 Task: Find the distance between San Diego and USS Midway Museum.
Action: Mouse moved to (314, 81)
Screenshot: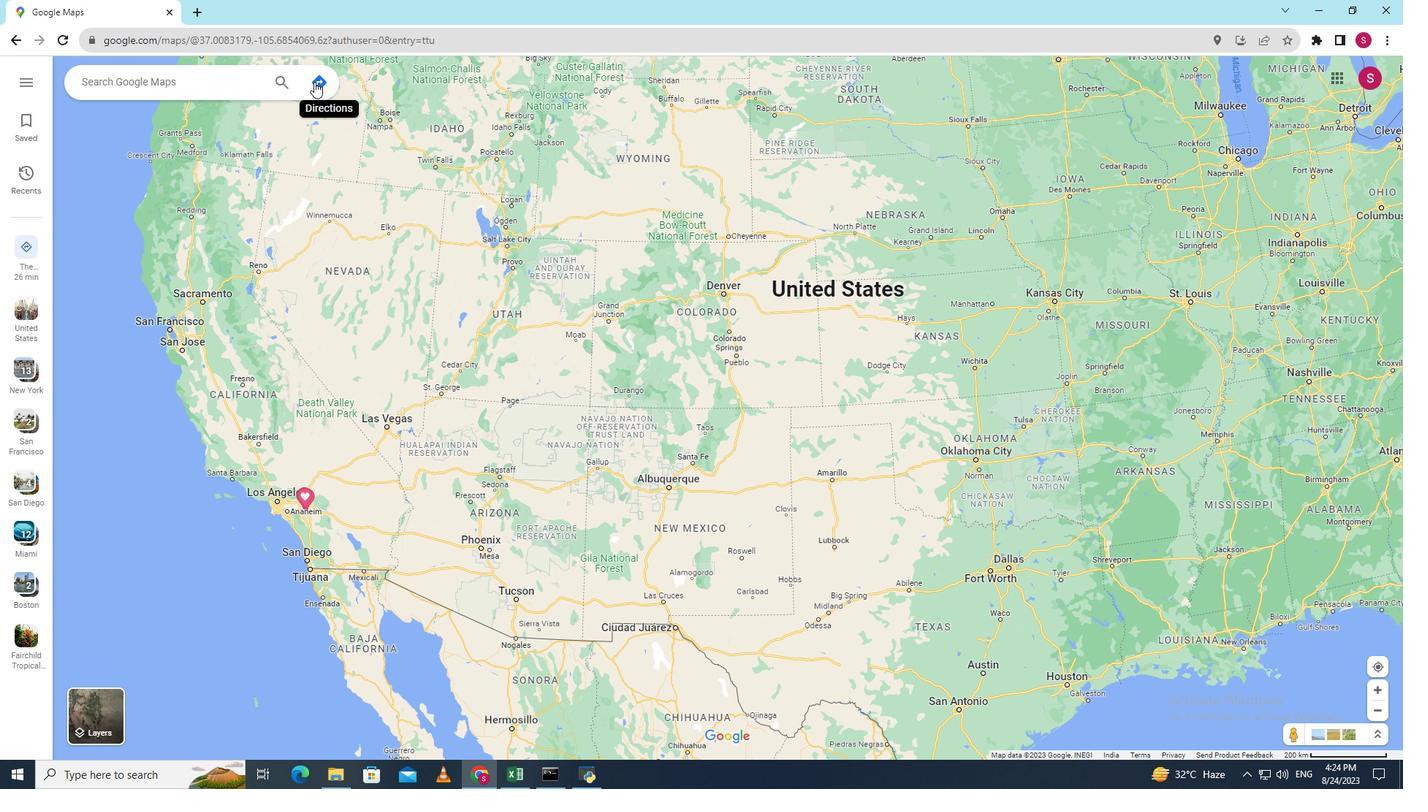 
Action: Mouse pressed left at (314, 81)
Screenshot: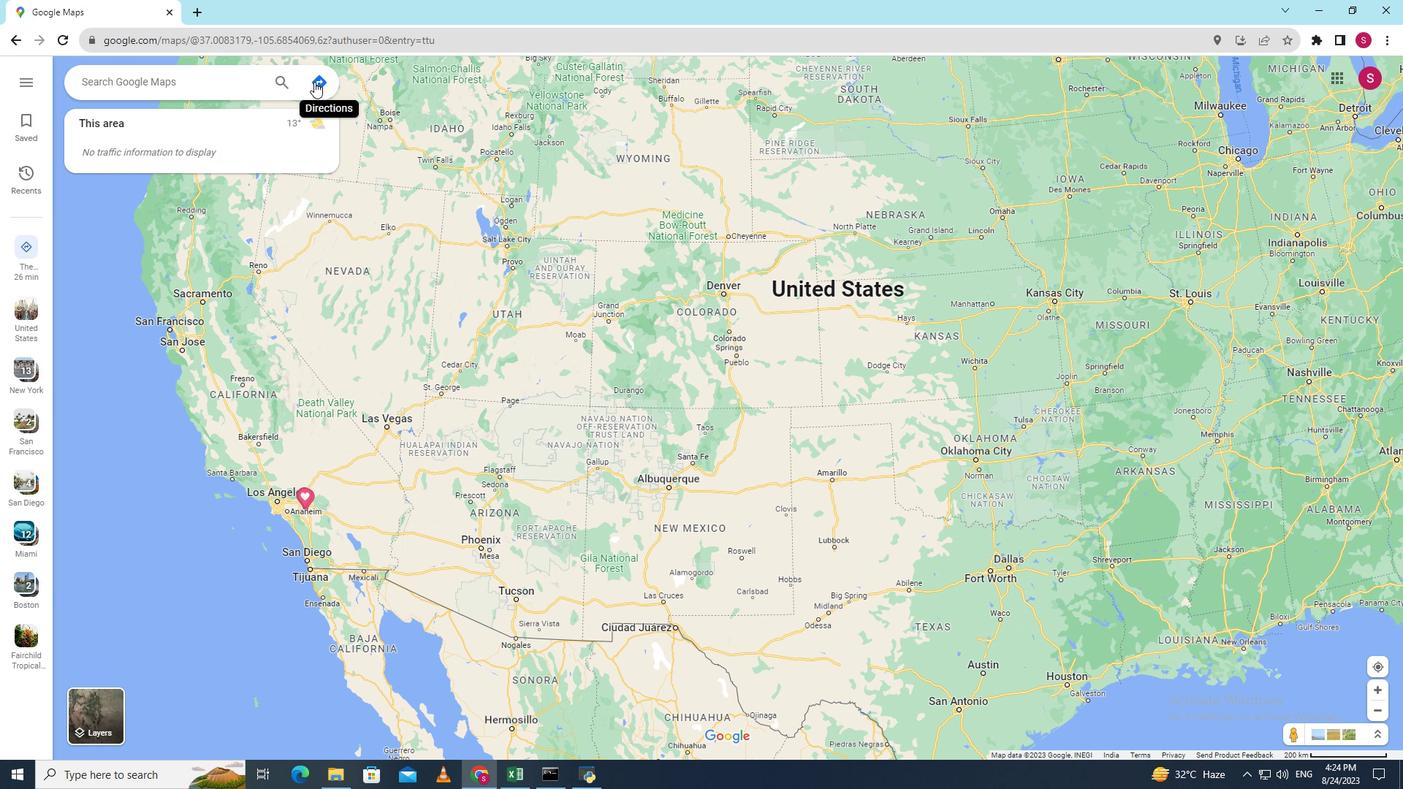 
Action: Key pressed <Key.shift>San<Key.space><Key.shift><Key.shift><Key.shift><Key.shift><Key.shift><Key.shift><Key.shift><Key.shift><Key.shift><Key.shift><Key.shift><Key.shift><Key.shift><Key.shift><Key.shift><Key.shift><Key.shift><Key.shift><Key.shift><Key.shift><Key.shift>Diego
Screenshot: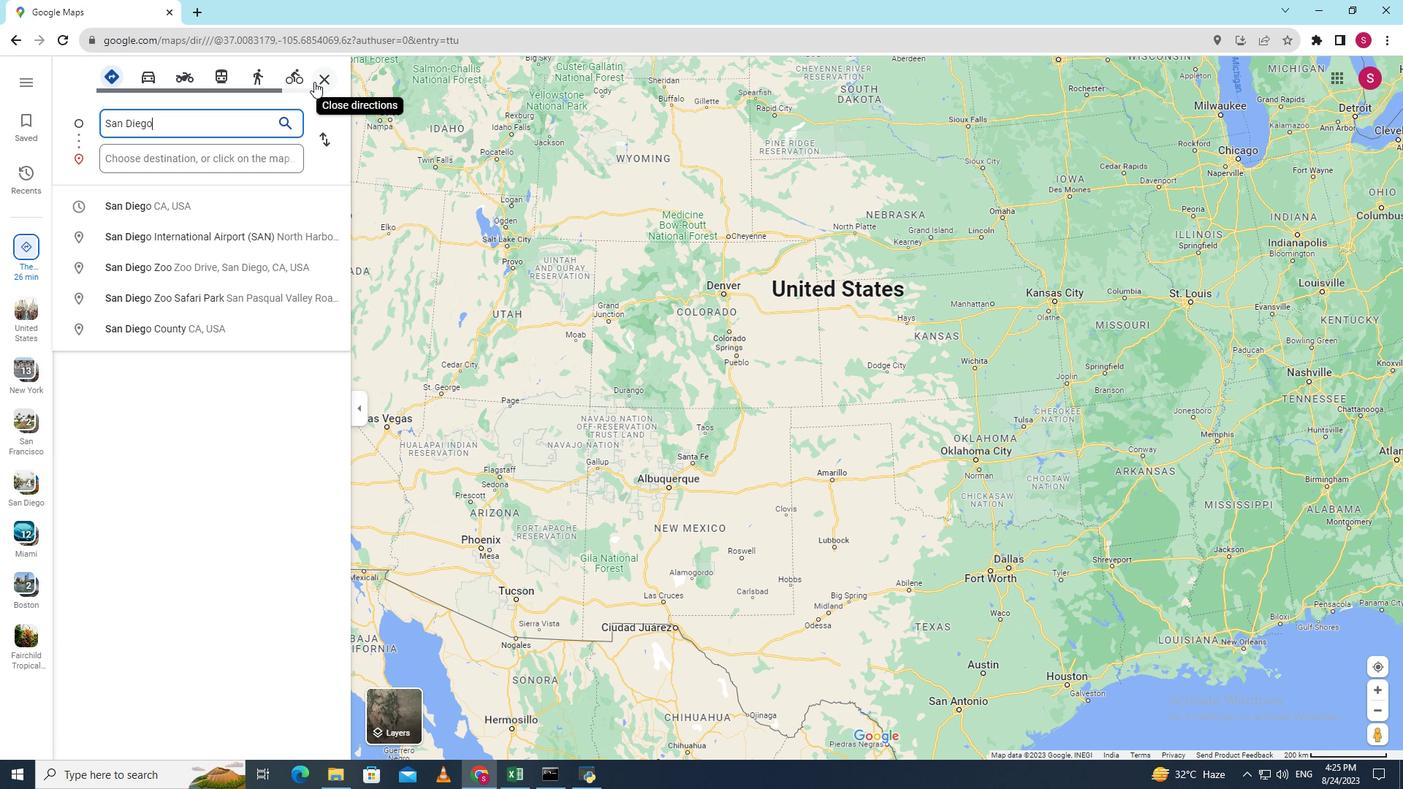 
Action: Mouse moved to (261, 162)
Screenshot: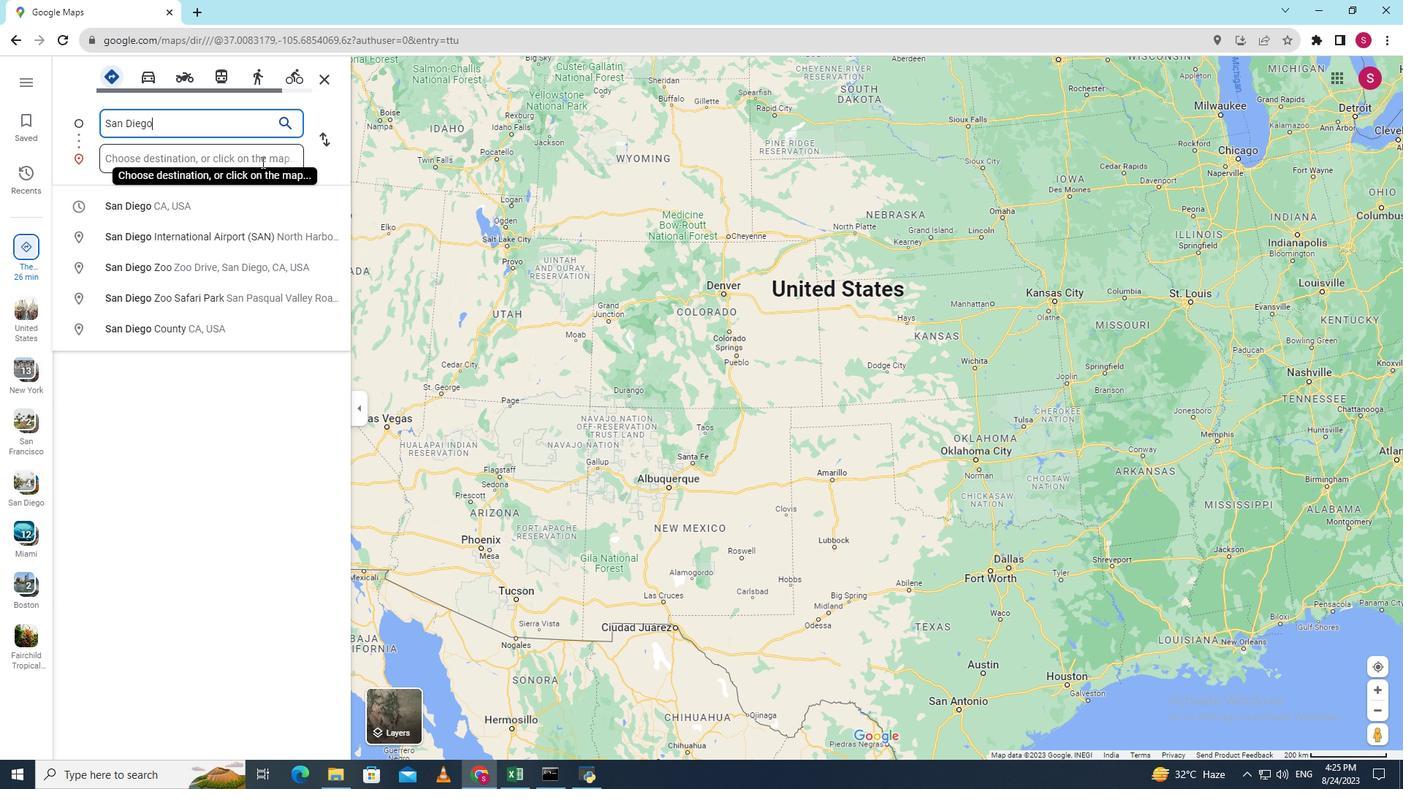 
Action: Mouse pressed left at (261, 162)
Screenshot: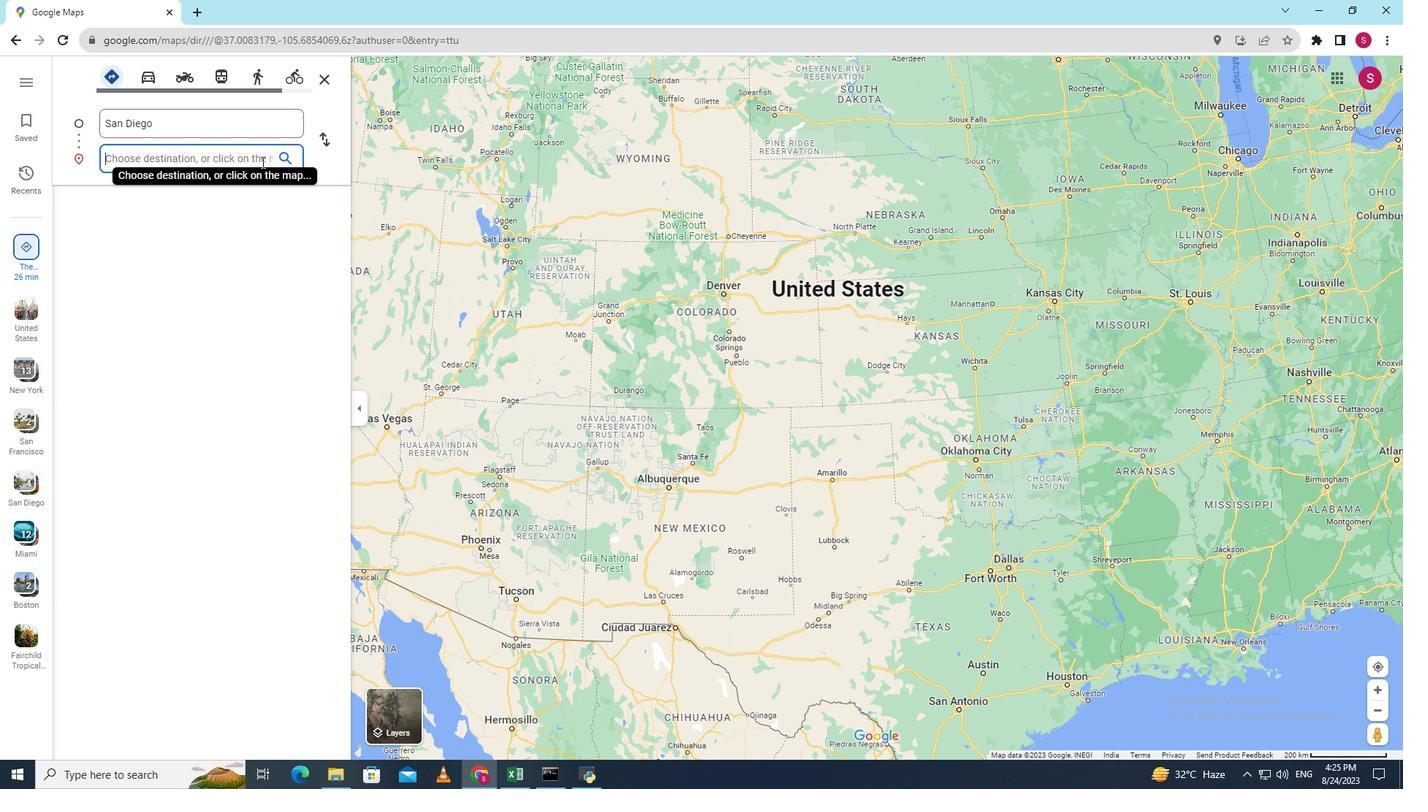
Action: Key pressed <Key.shift><Key.shift><Key.shift><Key.shift><Key.shift><Key.shift><Key.shift><Key.shift><Key.shift><Key.shift><Key.shift><Key.shift>Uss<Key.insert><Key.insert><Key.backspace><Key.backspace><Key.shift>SS<Key.space><Key.shift><Key.shift><Key.shift><Key.shift><Key.shift>Midway<Key.space><Key.shift><Key.shift><Key.shift><Key.shift><Key.shift><Key.shift><Key.shift>Museum<Key.enter>
Screenshot: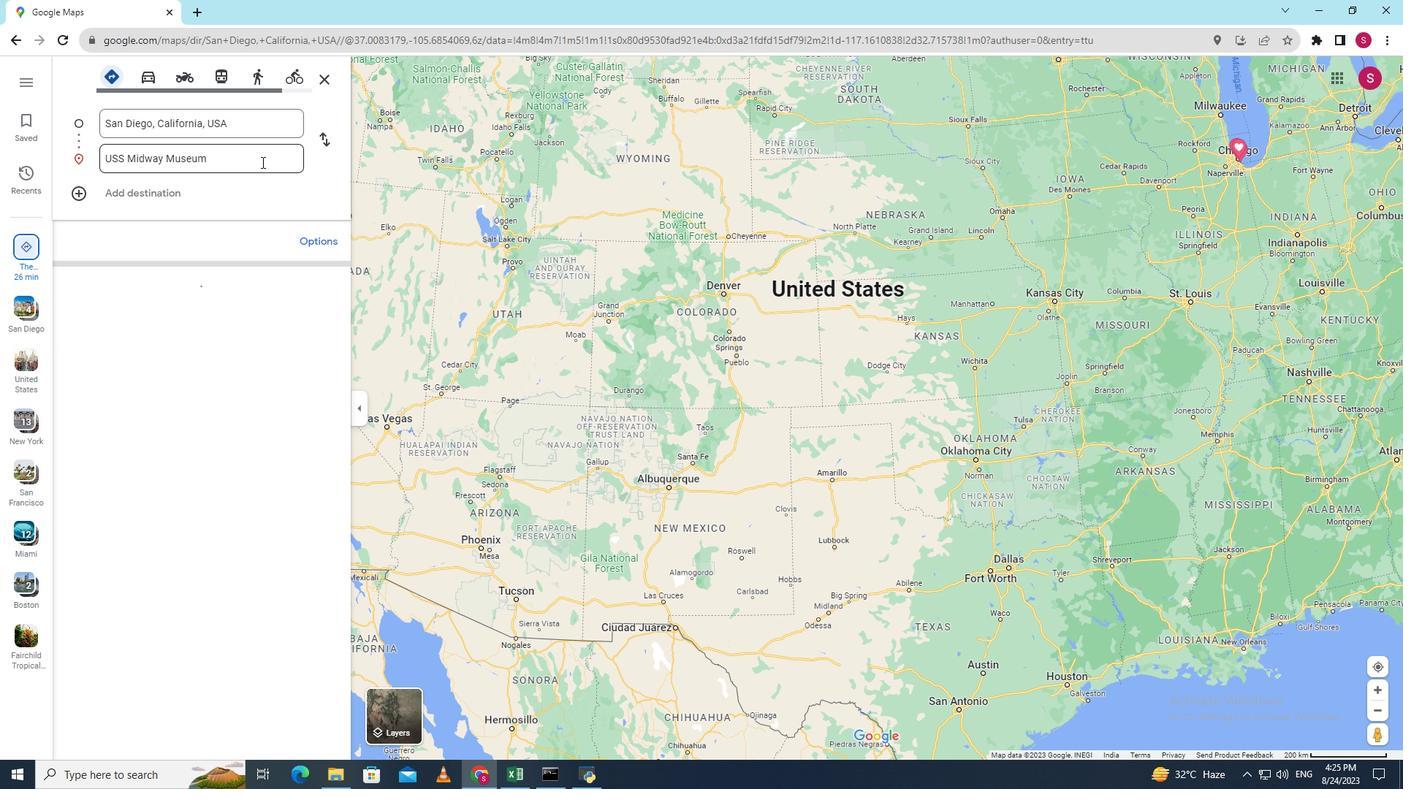 
Action: Mouse moved to (1115, 388)
Screenshot: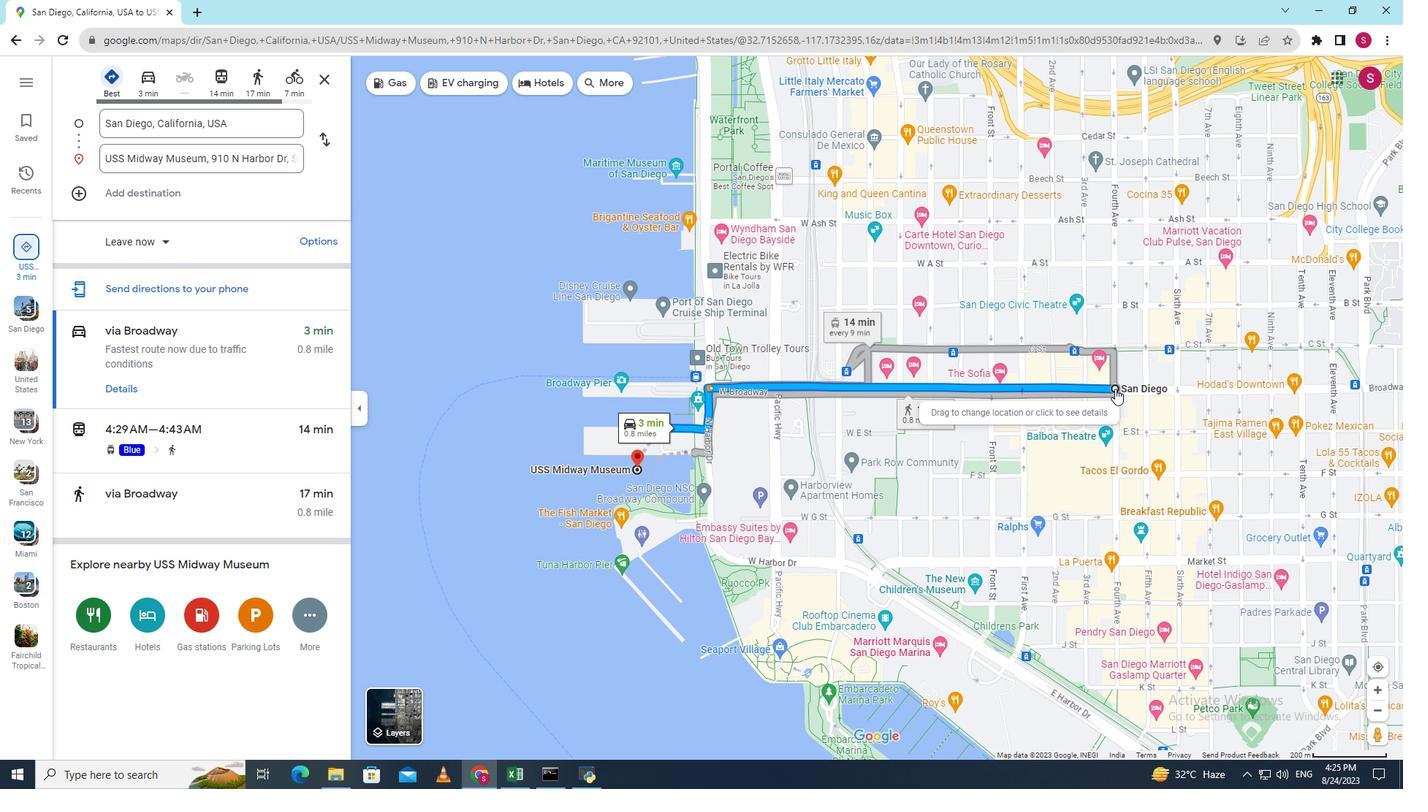
Action: Mouse scrolled (1115, 389) with delta (0, 0)
Screenshot: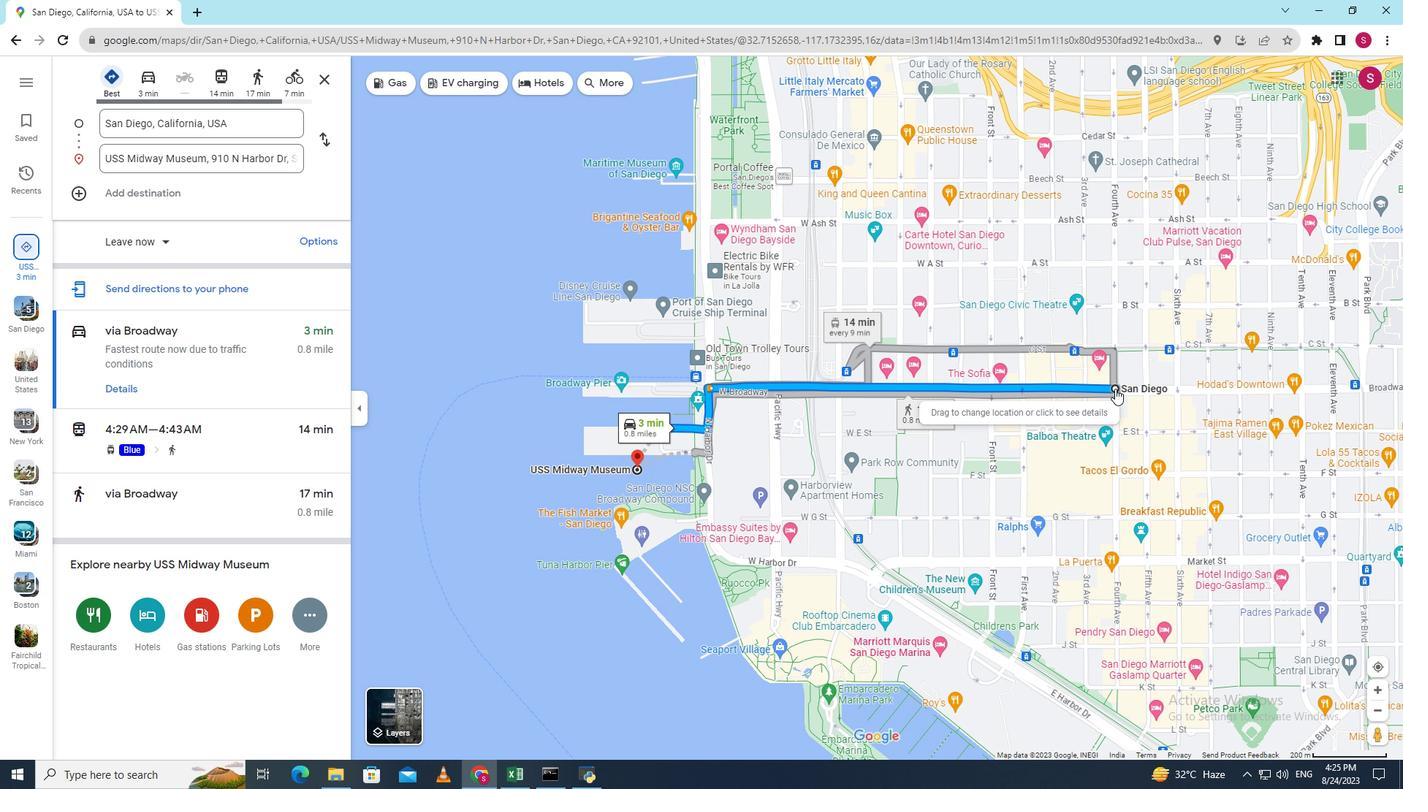 
Action: Mouse scrolled (1115, 389) with delta (0, 0)
Screenshot: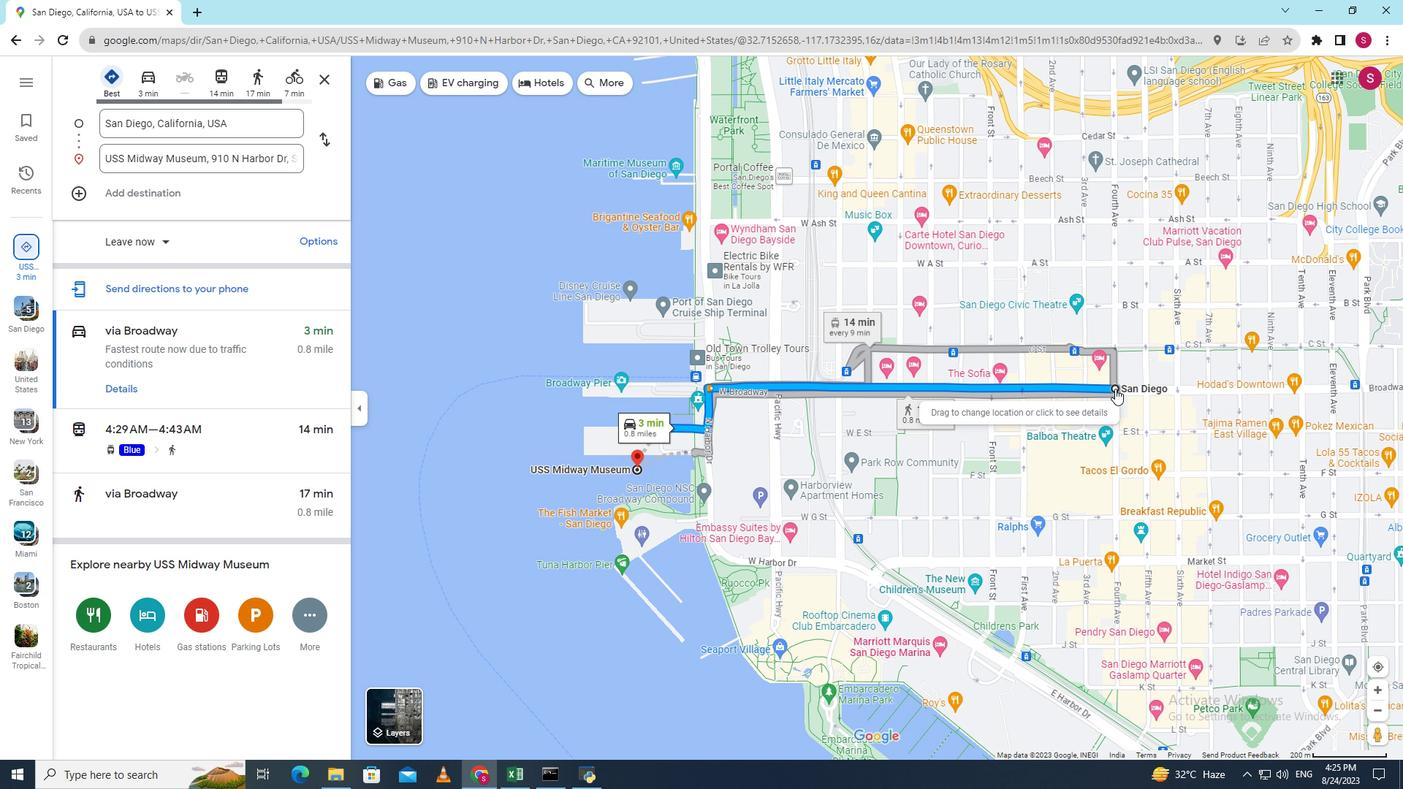 
Action: Mouse scrolled (1115, 389) with delta (0, 0)
Screenshot: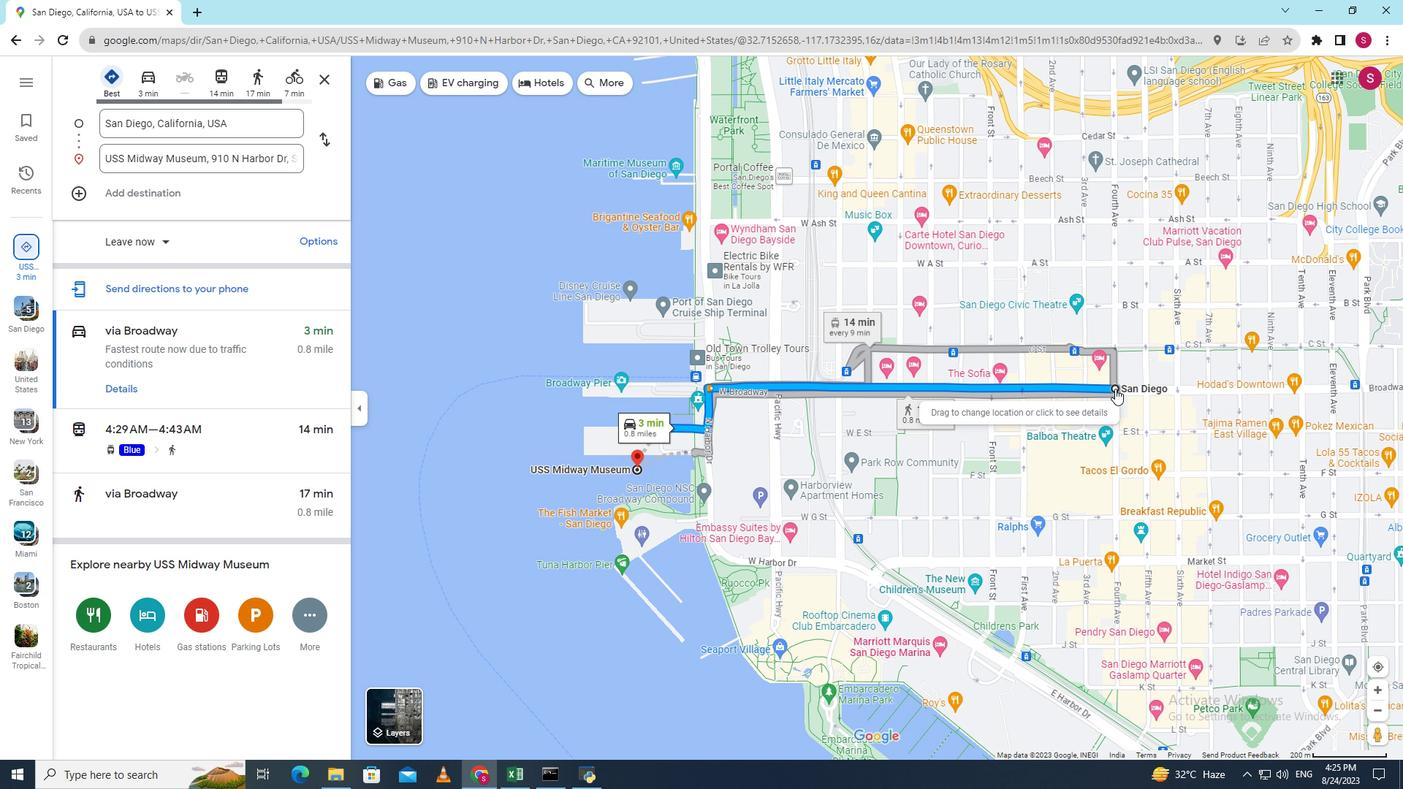 
Action: Mouse scrolled (1115, 389) with delta (0, 0)
Screenshot: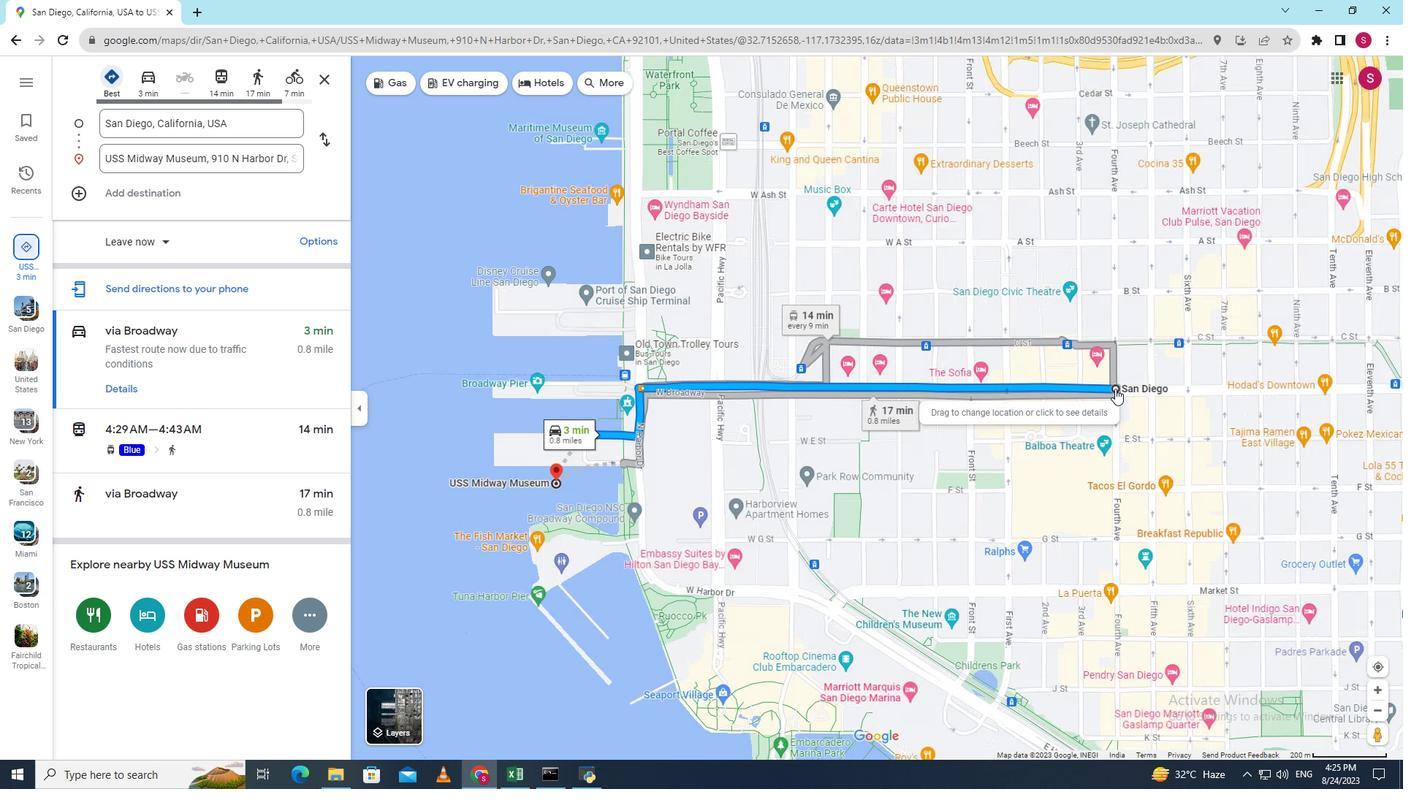 
Action: Mouse scrolled (1115, 389) with delta (0, 0)
Screenshot: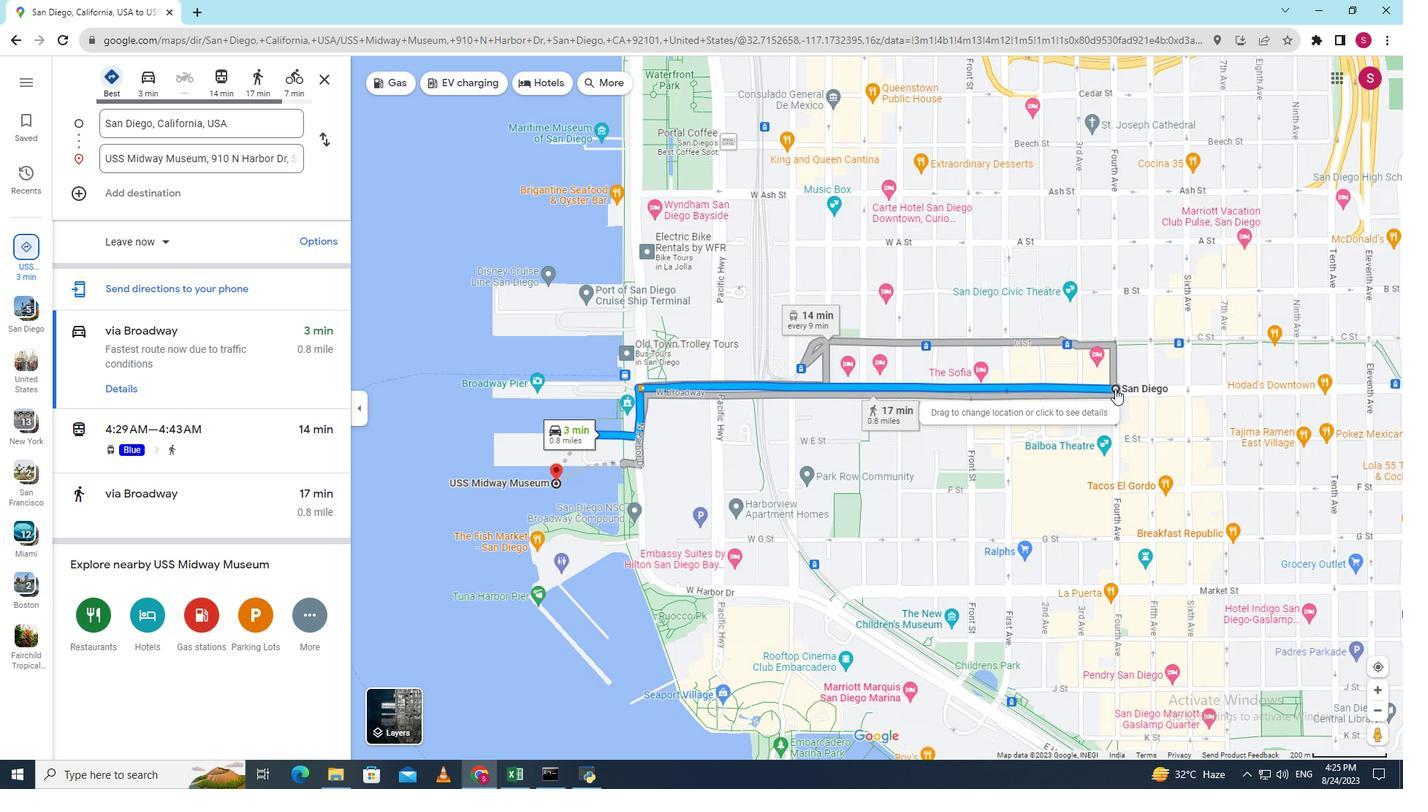 
Action: Mouse scrolled (1115, 389) with delta (0, 0)
Screenshot: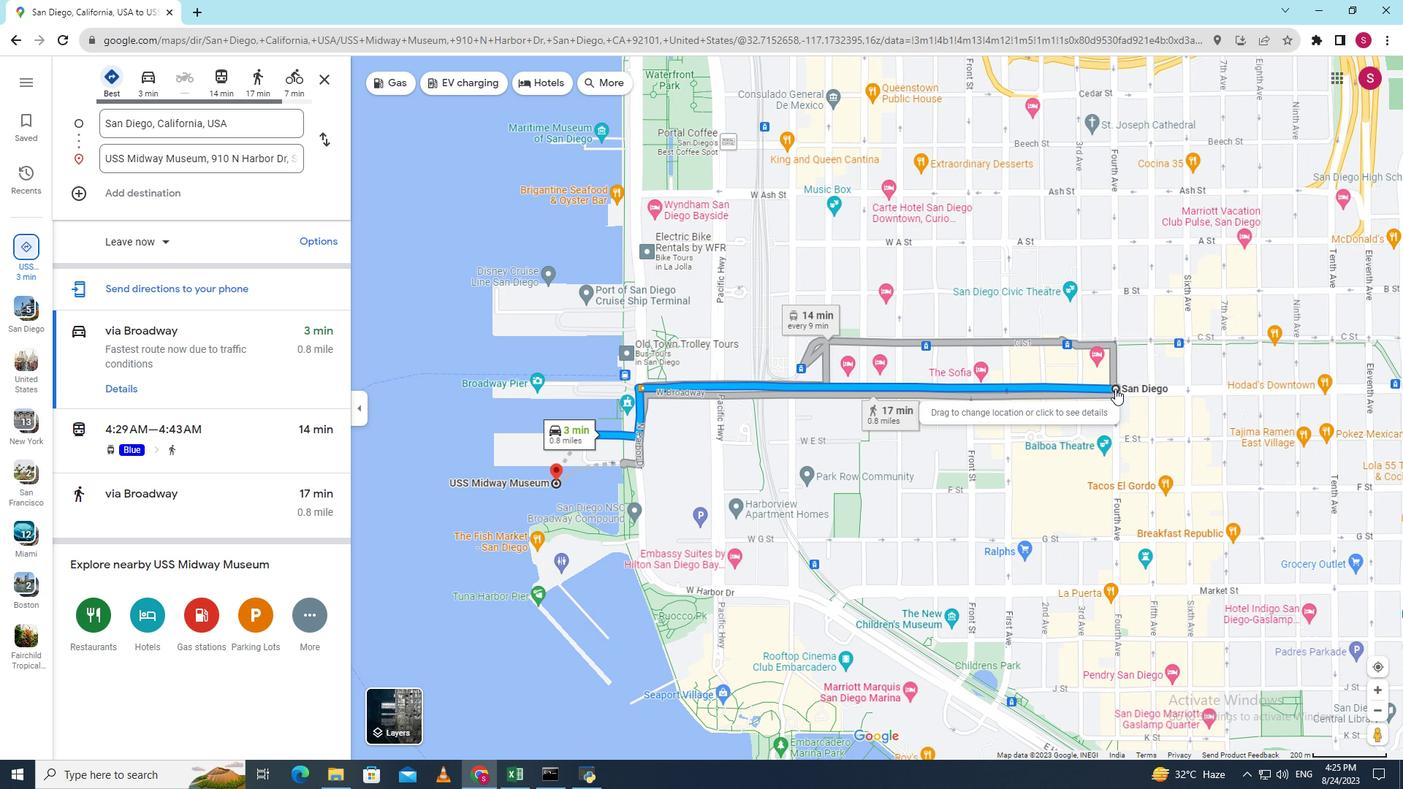 
Action: Mouse pressed right at (1115, 388)
Screenshot: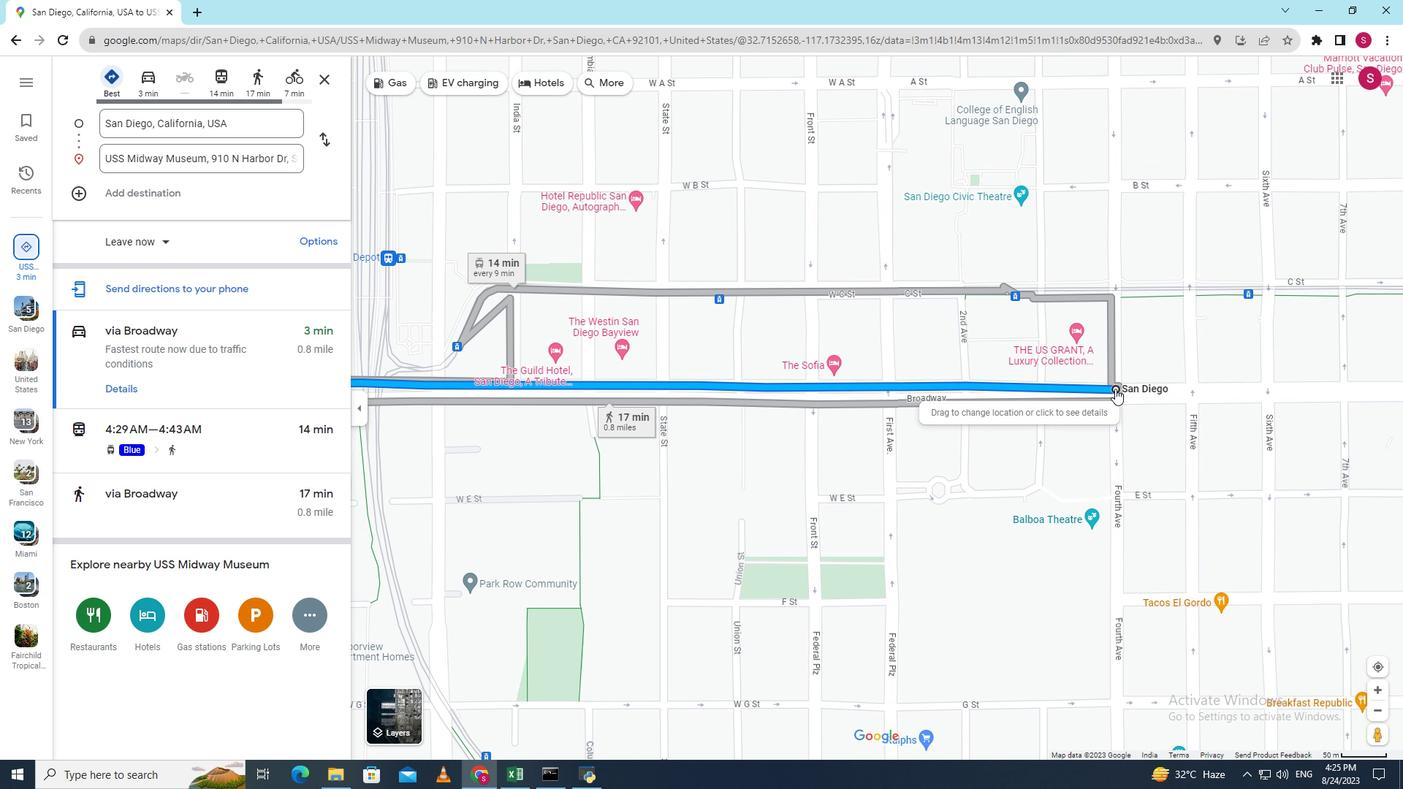 
Action: Mouse moved to (1146, 502)
Screenshot: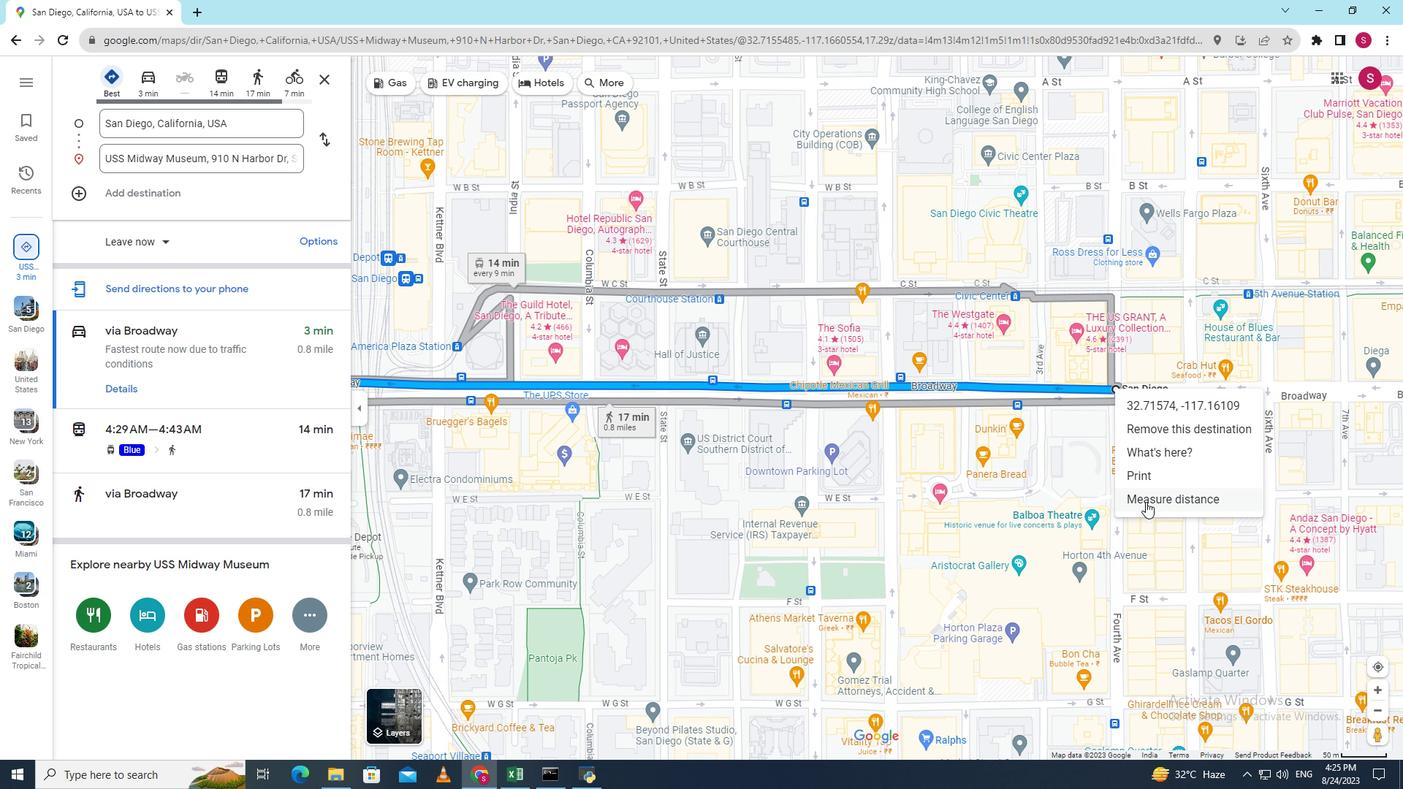 
Action: Mouse pressed left at (1146, 502)
Screenshot: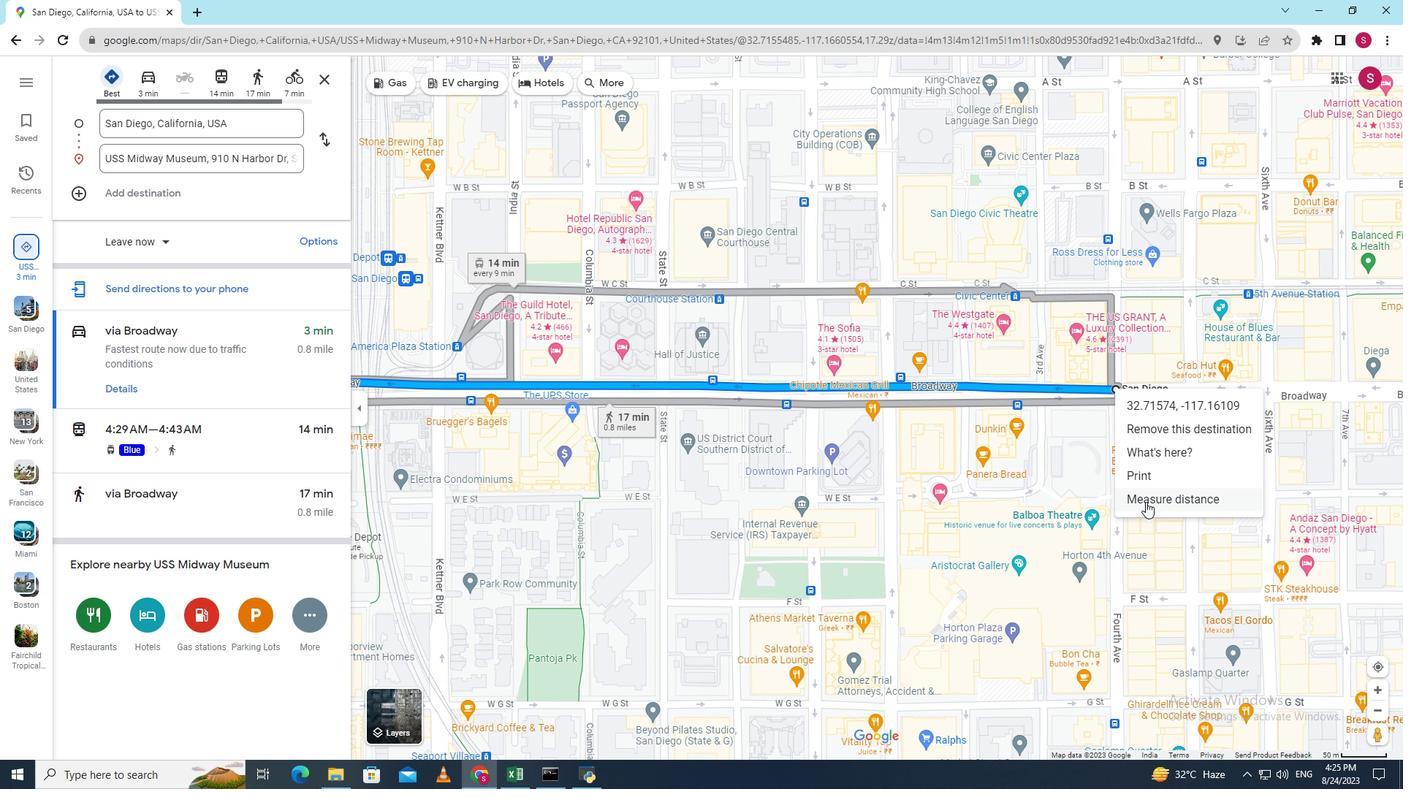 
Action: Mouse moved to (429, 516)
Screenshot: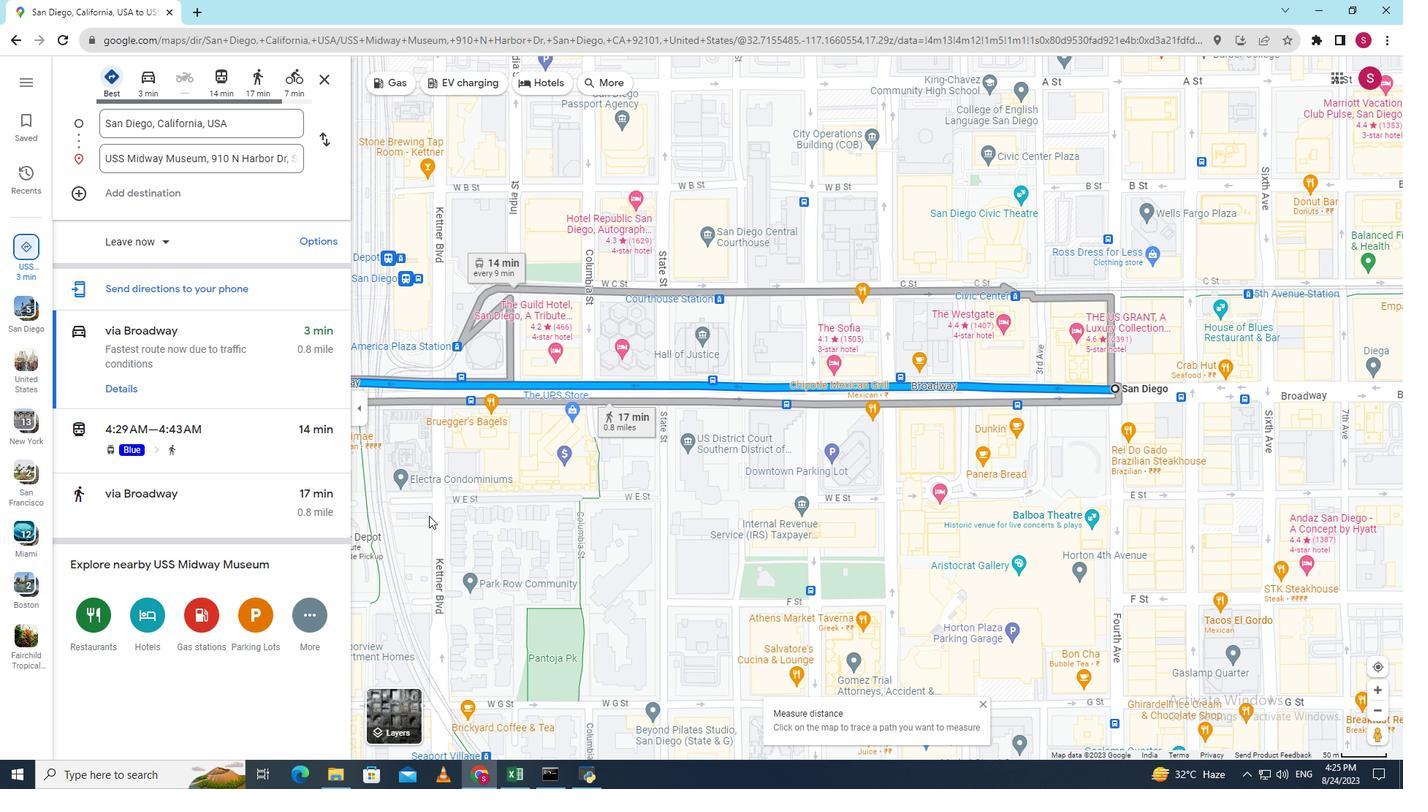 
Action: Mouse pressed left at (429, 516)
Screenshot: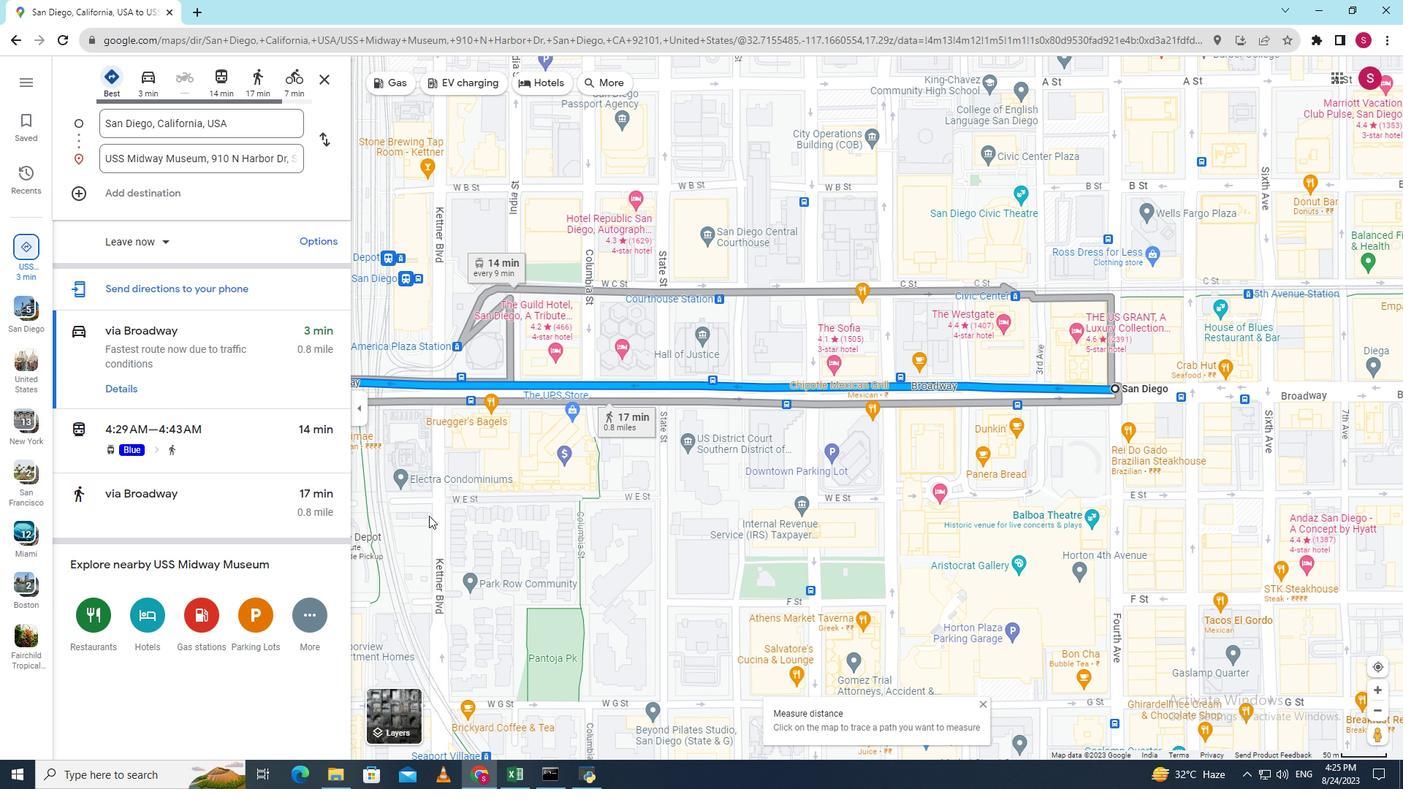 
Action: Mouse moved to (524, 571)
Screenshot: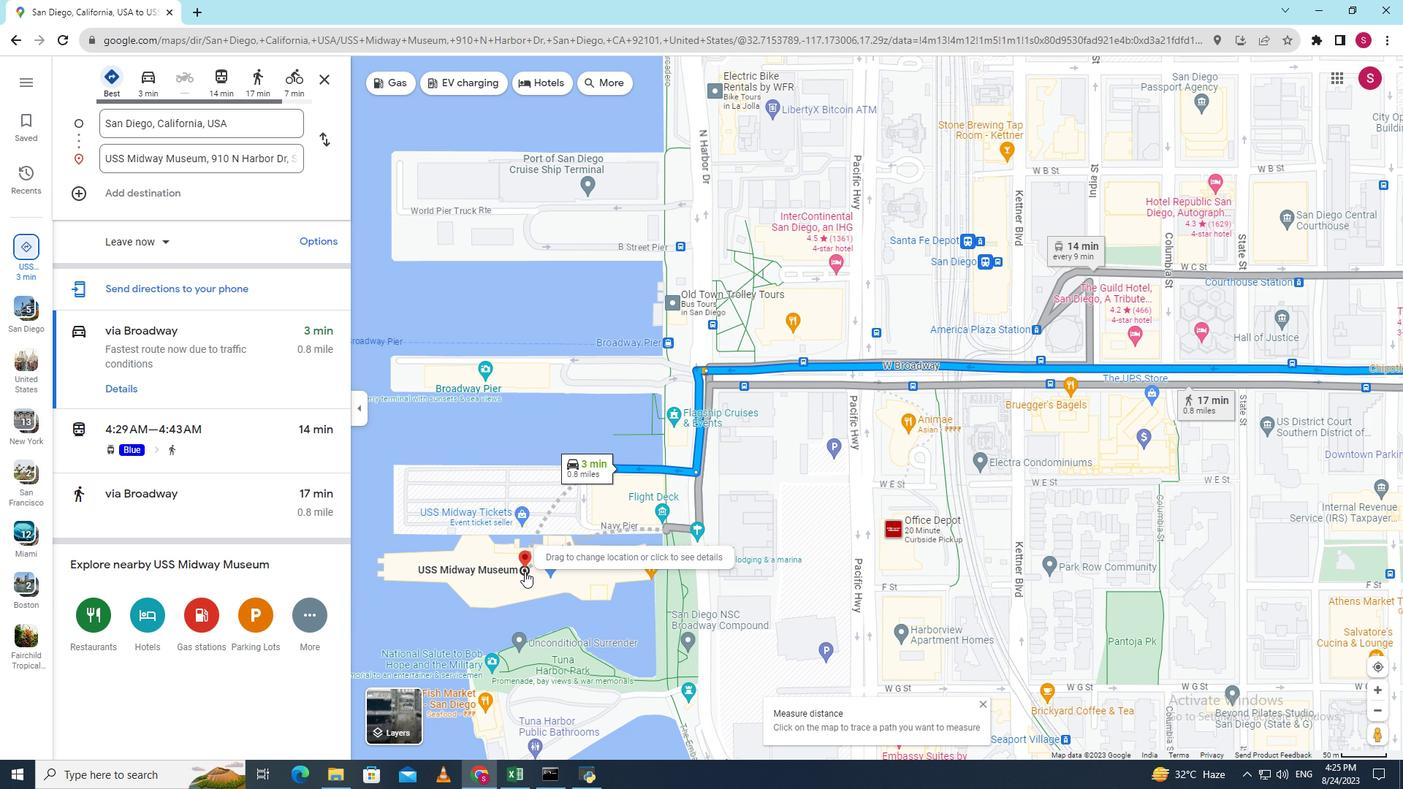 
Action: Mouse pressed right at (524, 571)
Screenshot: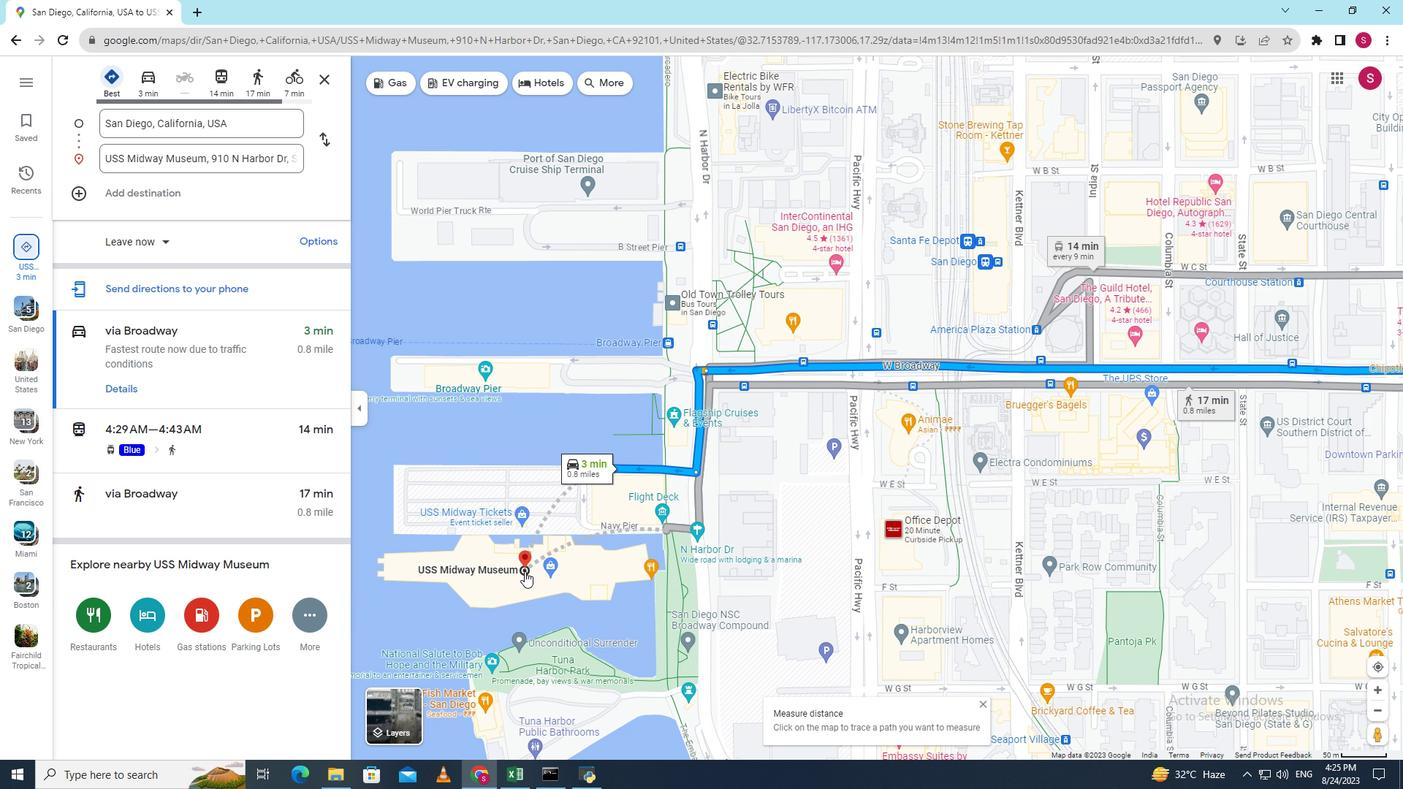 
Action: Mouse moved to (562, 677)
Screenshot: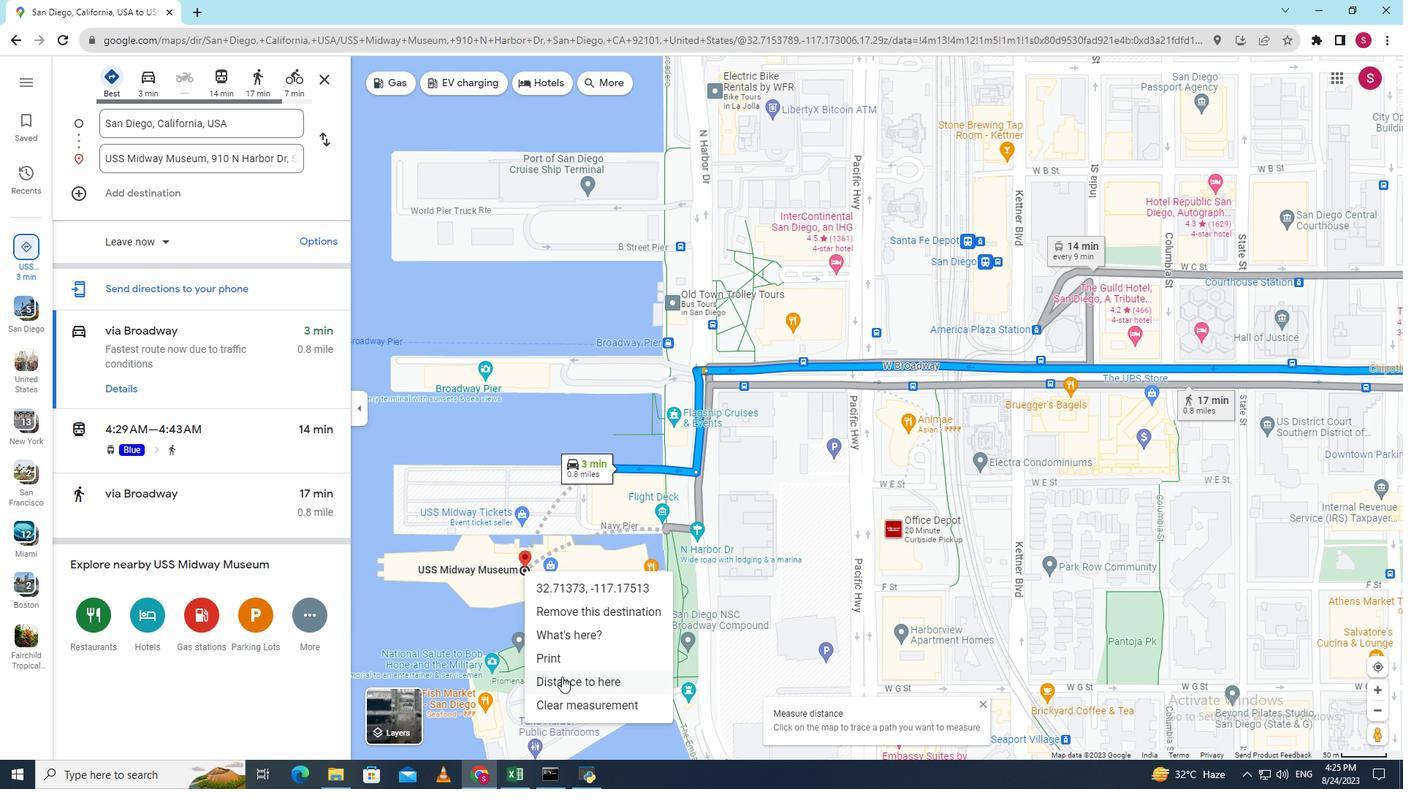 
Action: Mouse pressed left at (562, 677)
Screenshot: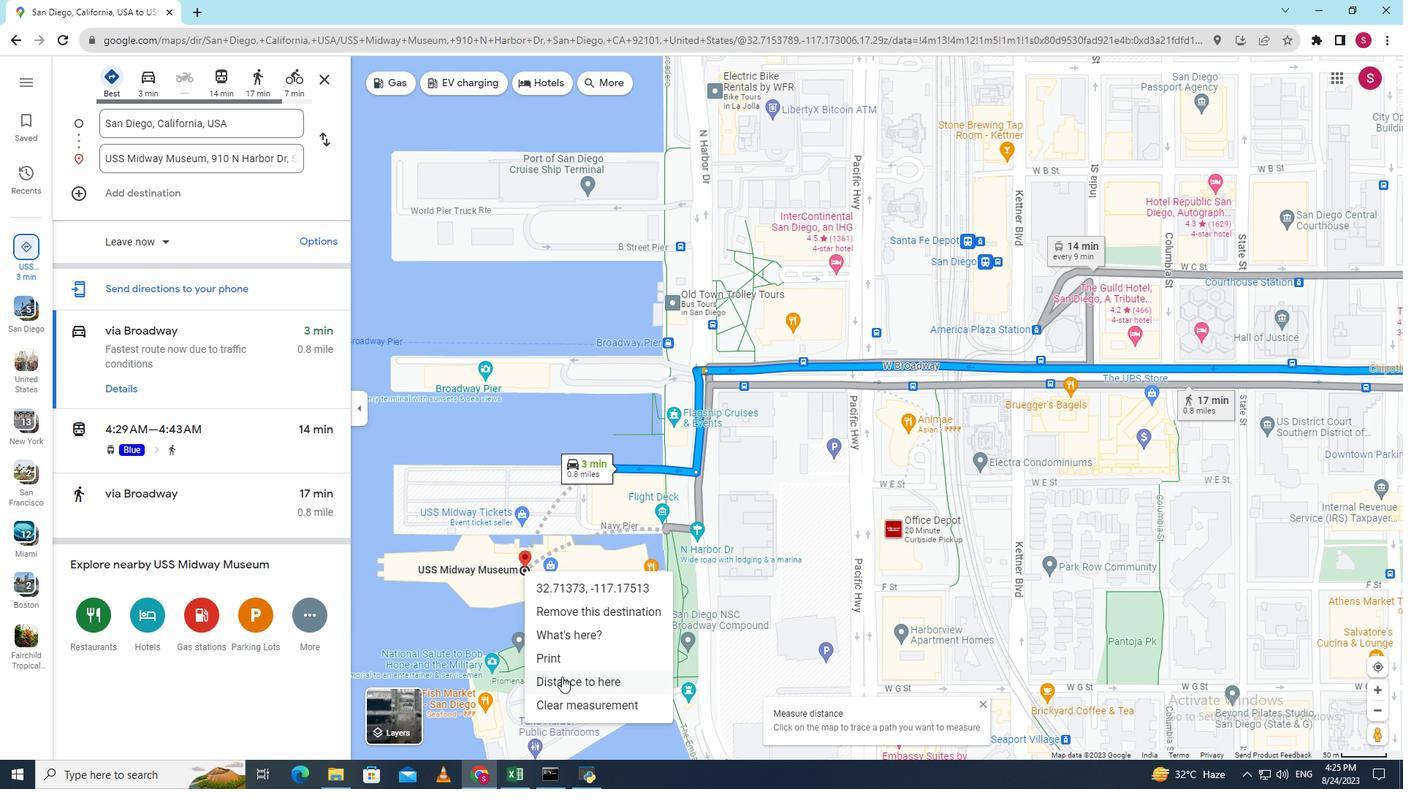
Action: Mouse moved to (785, 728)
Screenshot: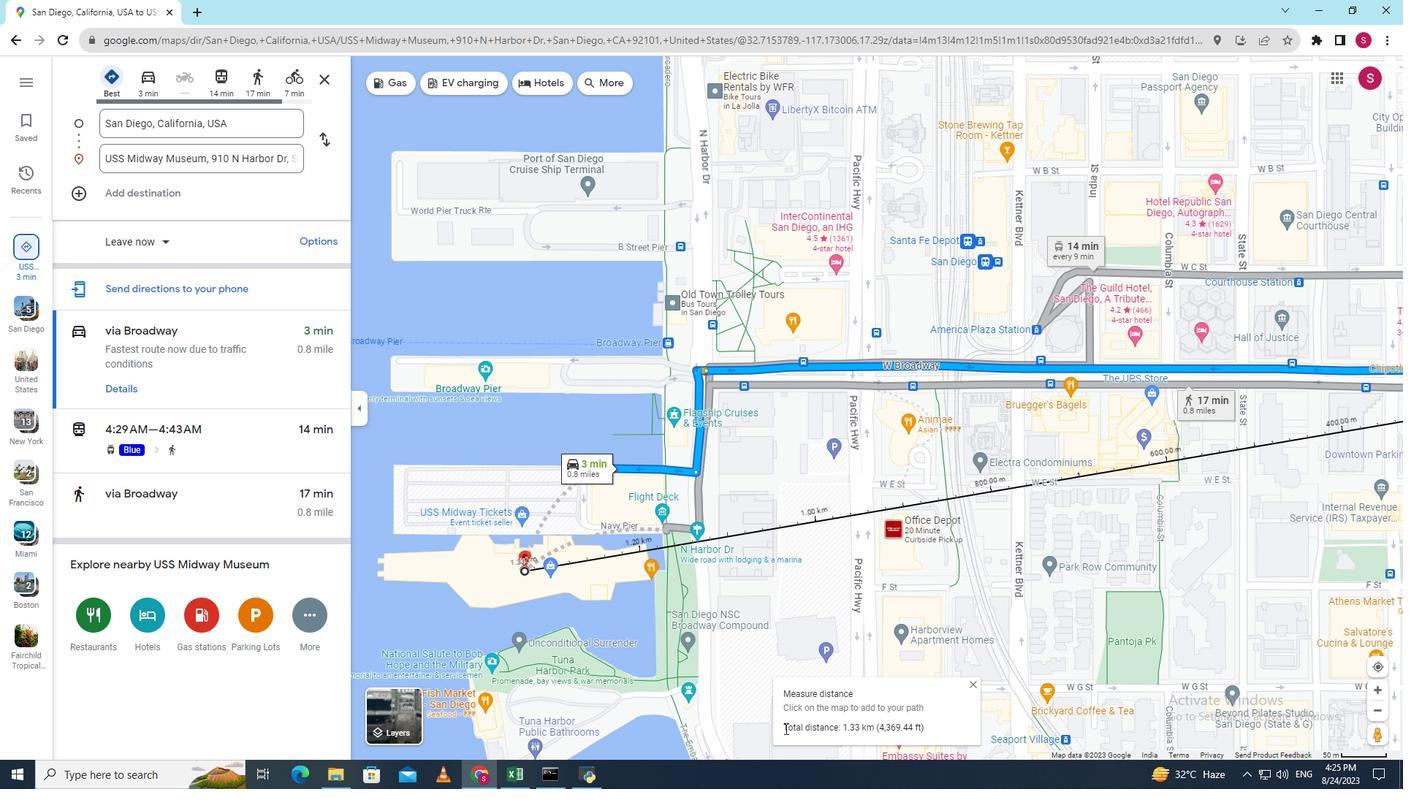 
Action: Mouse pressed left at (785, 728)
Screenshot: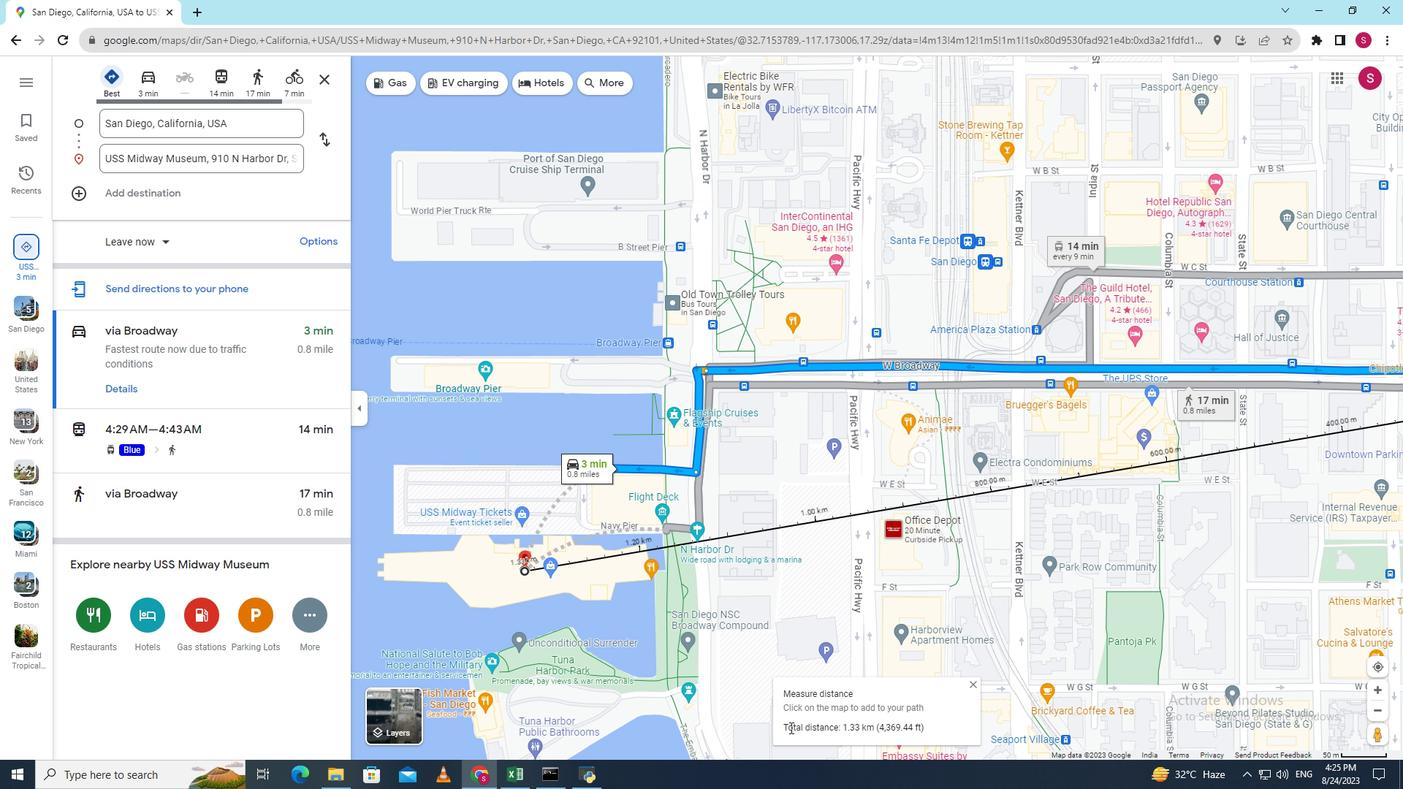 
Action: Mouse moved to (925, 731)
Screenshot: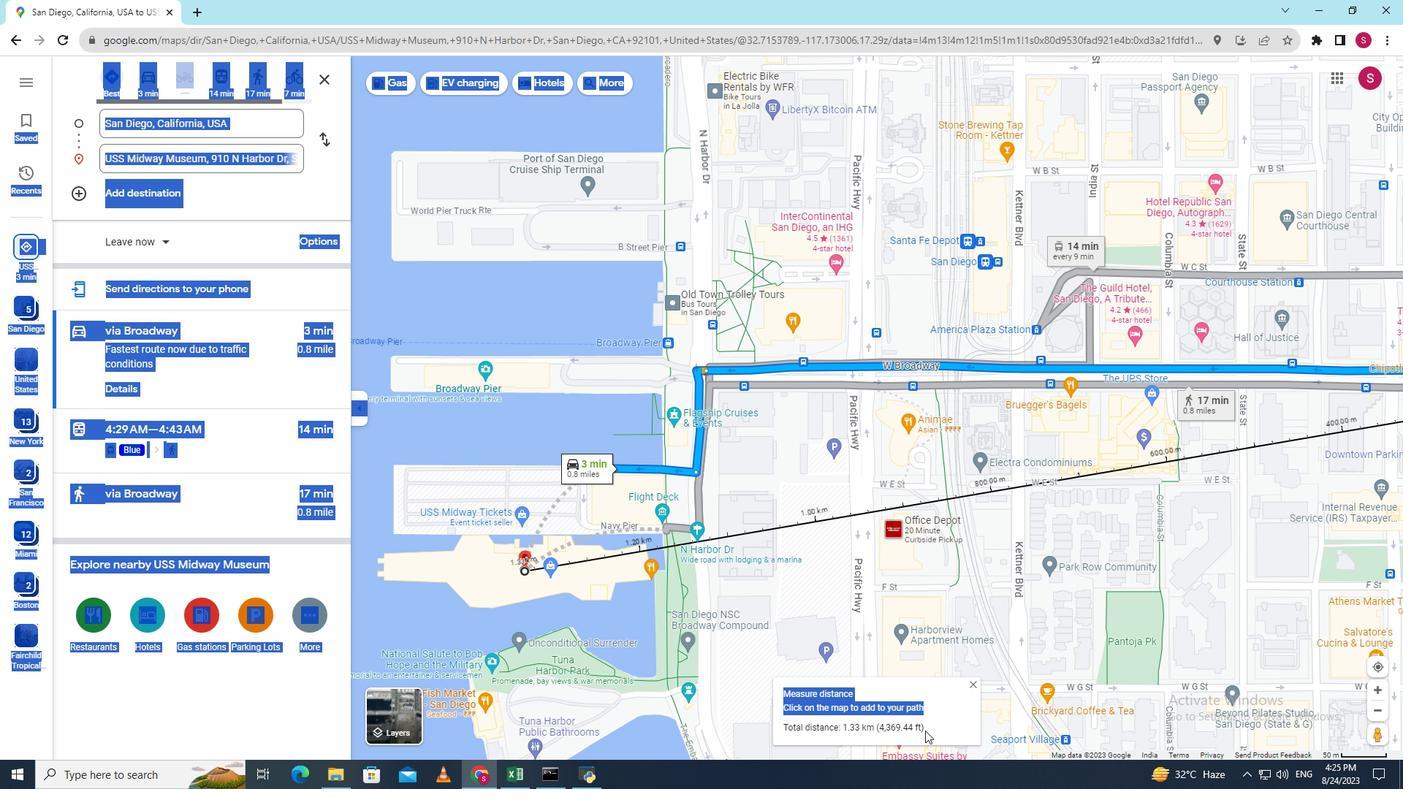
Action: Mouse pressed left at (925, 731)
Screenshot: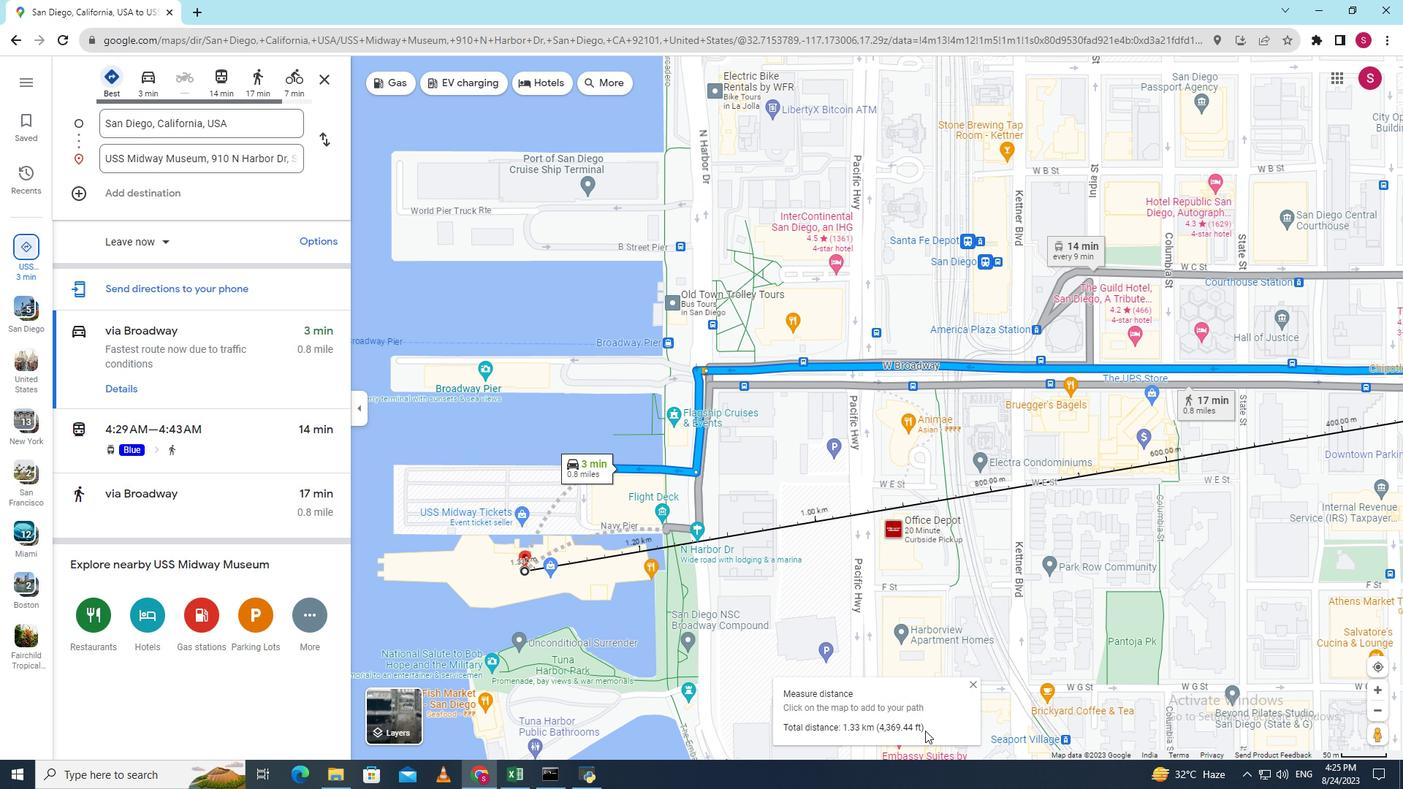 
Action: Mouse moved to (932, 728)
Screenshot: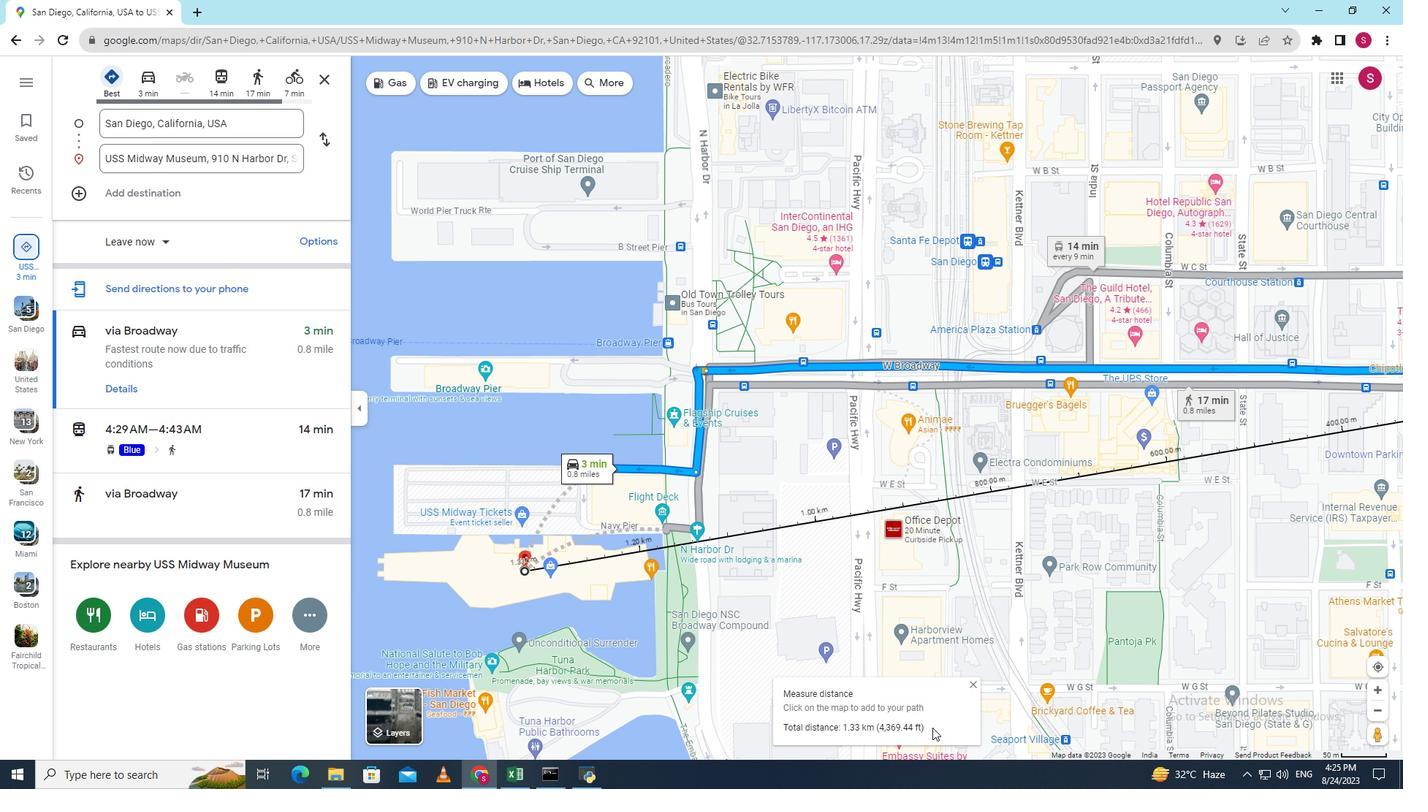 
Action: Mouse pressed left at (932, 728)
Screenshot: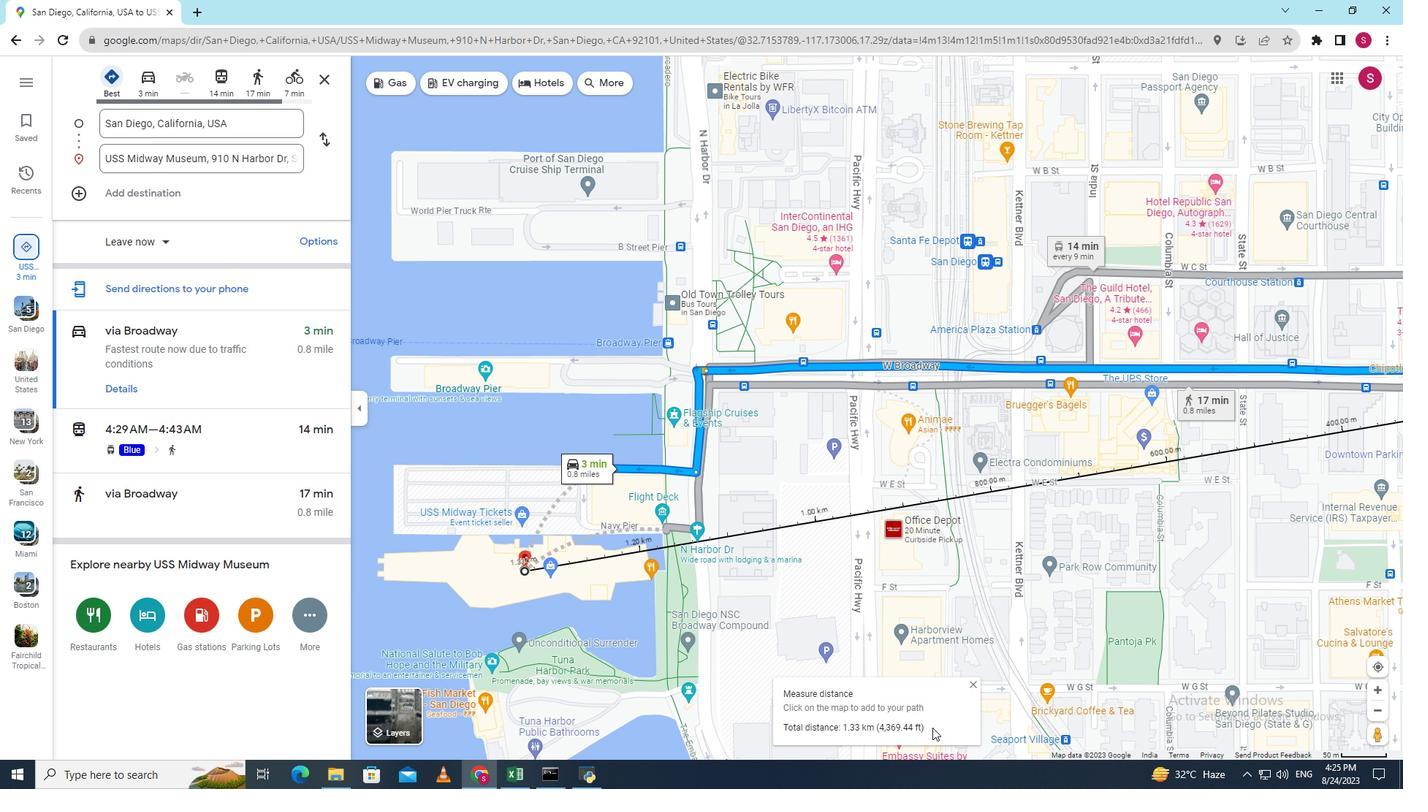 
Action: Mouse moved to (776, 741)
Screenshot: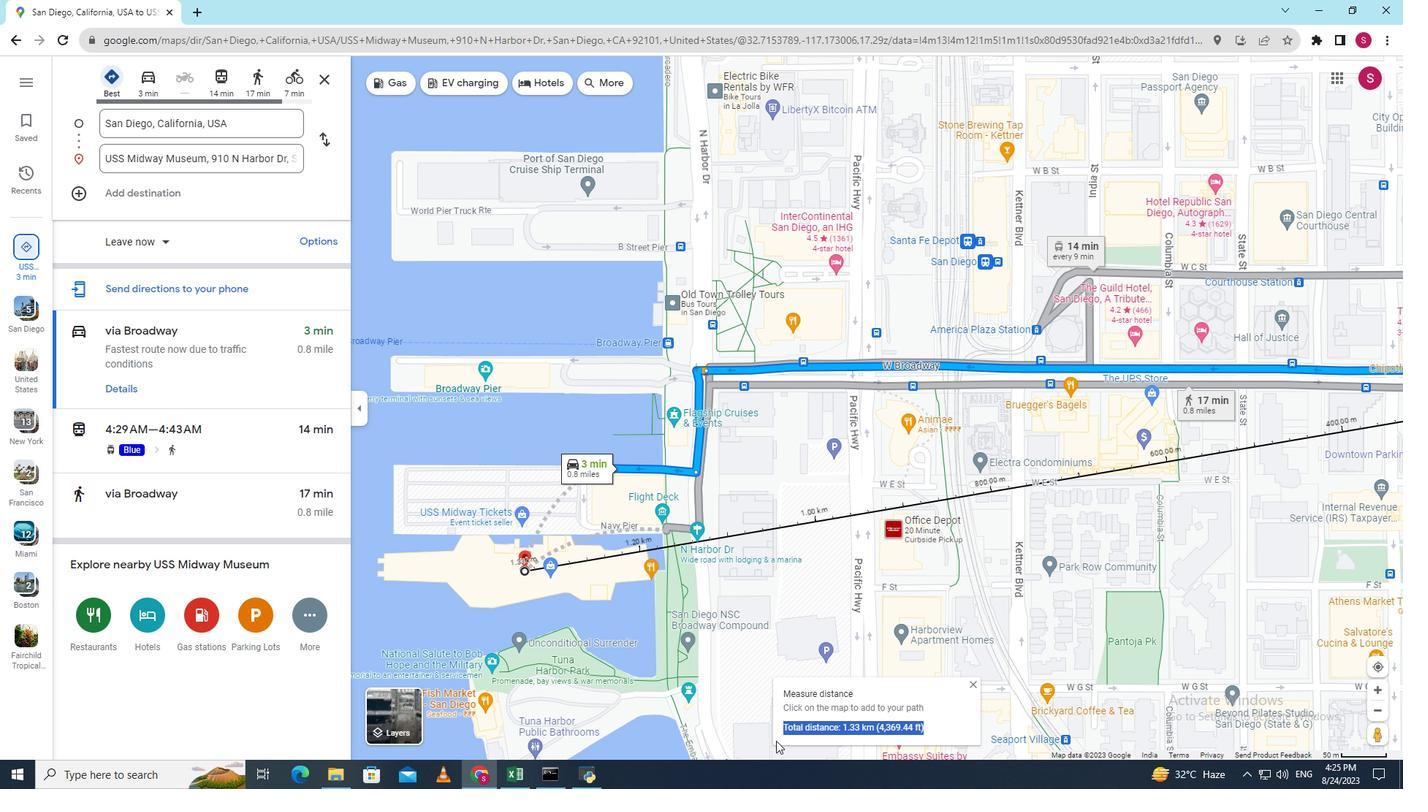 
